 Task: Change the configuration of the roadmap layout of the mark's project to sort by "Reviewers" in ascending order.
Action: Mouse moved to (130, 88)
Screenshot: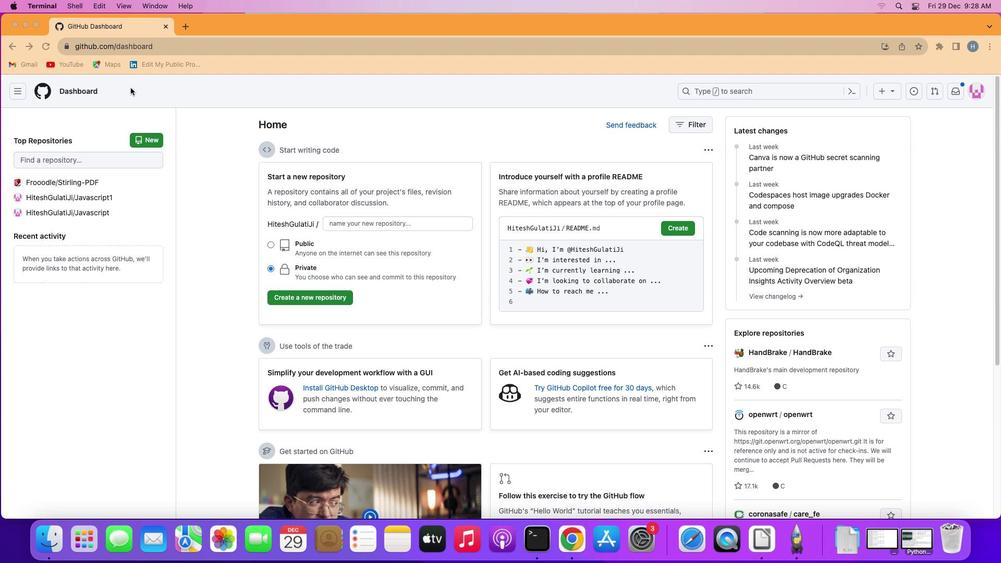 
Action: Mouse pressed left at (130, 88)
Screenshot: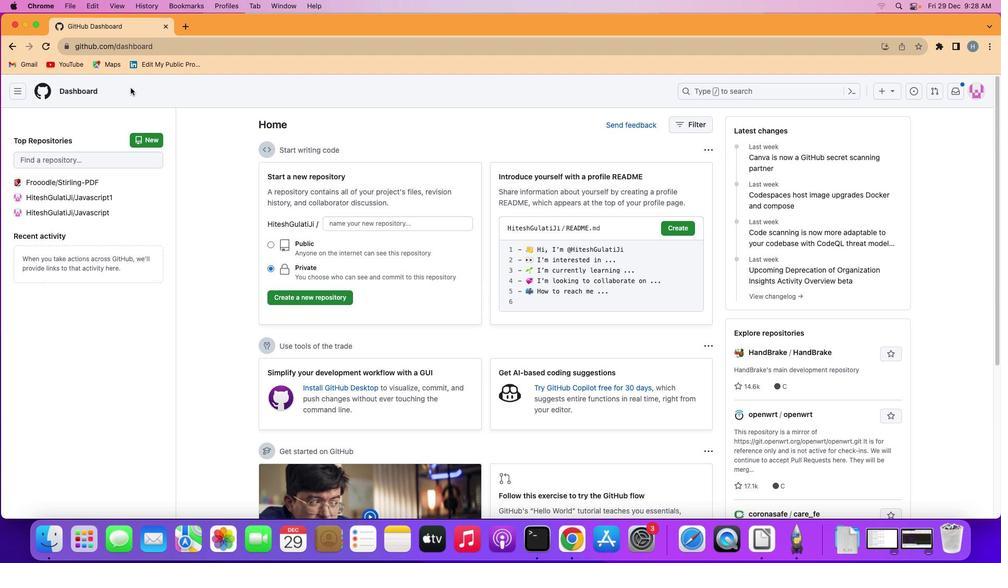 
Action: Mouse moved to (19, 87)
Screenshot: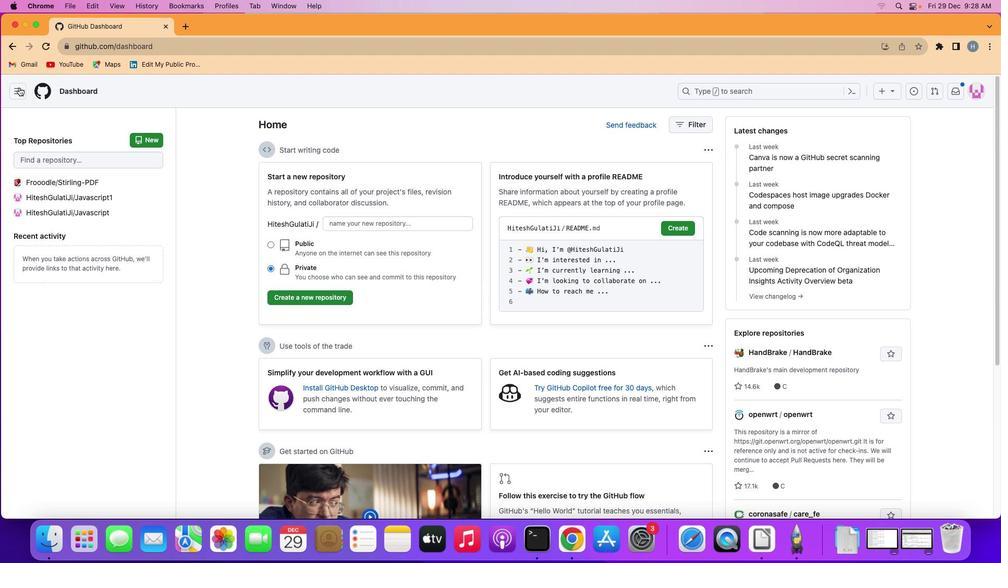 
Action: Mouse pressed left at (19, 87)
Screenshot: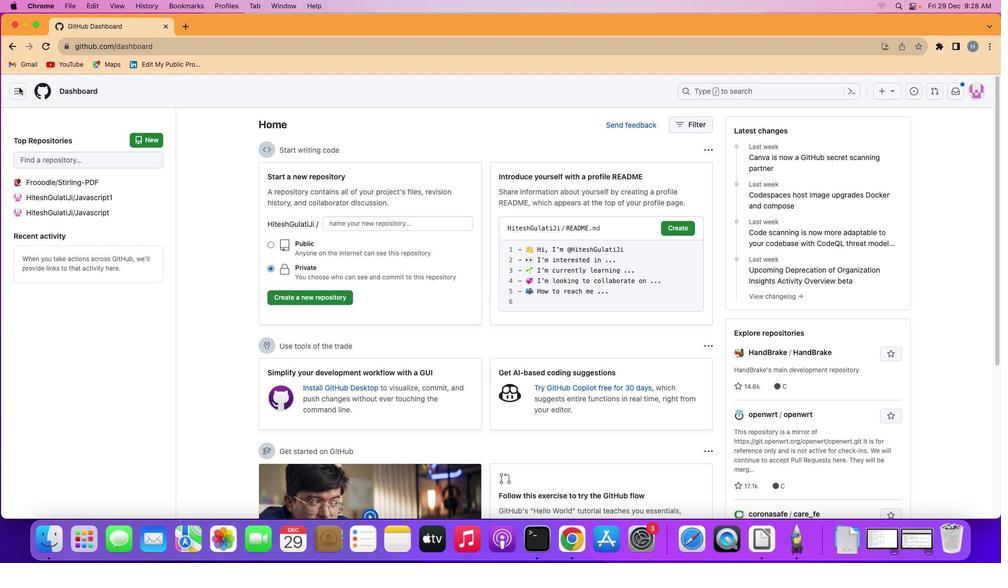 
Action: Mouse moved to (54, 160)
Screenshot: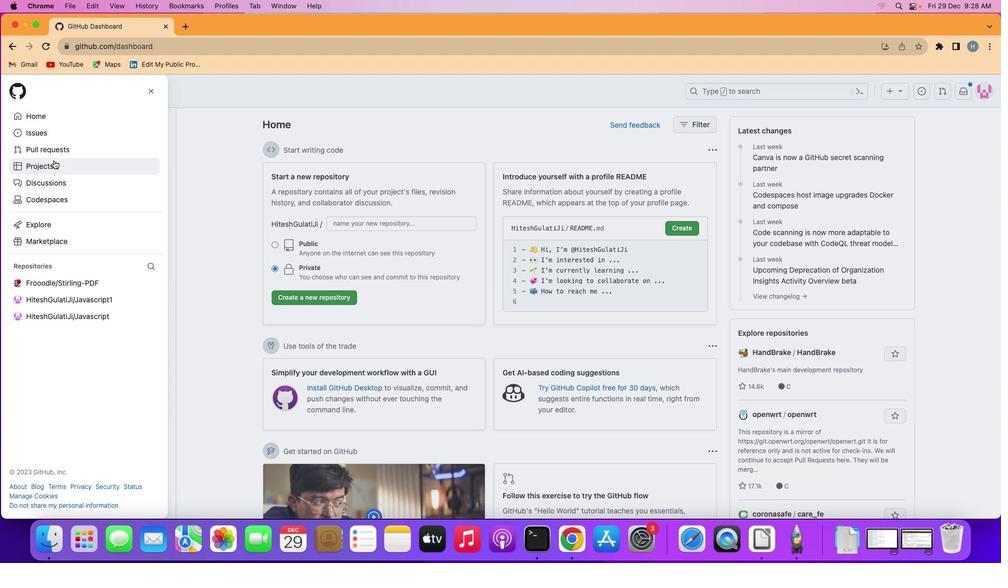 
Action: Mouse pressed left at (54, 160)
Screenshot: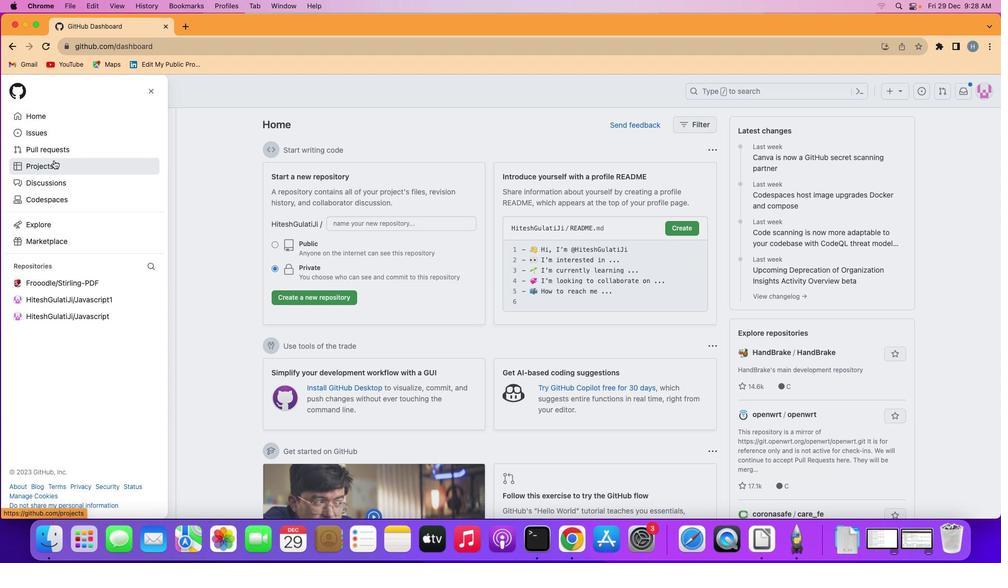 
Action: Mouse moved to (375, 190)
Screenshot: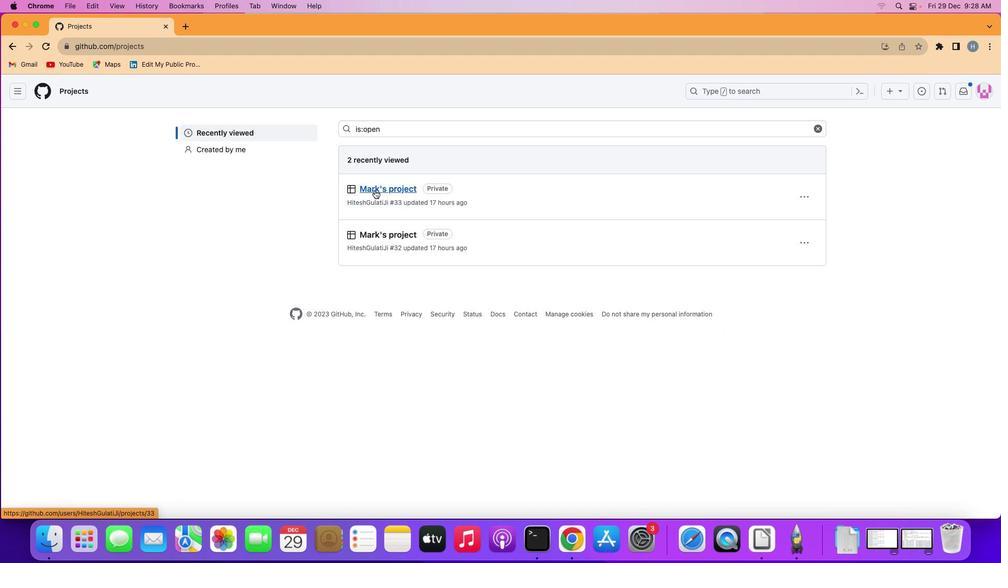 
Action: Mouse pressed left at (375, 190)
Screenshot: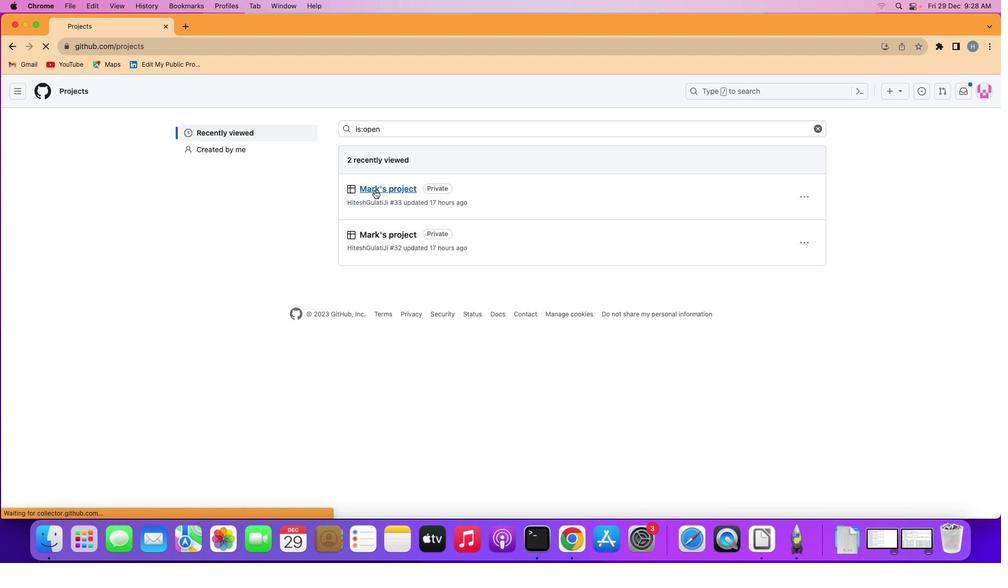 
Action: Mouse moved to (76, 139)
Screenshot: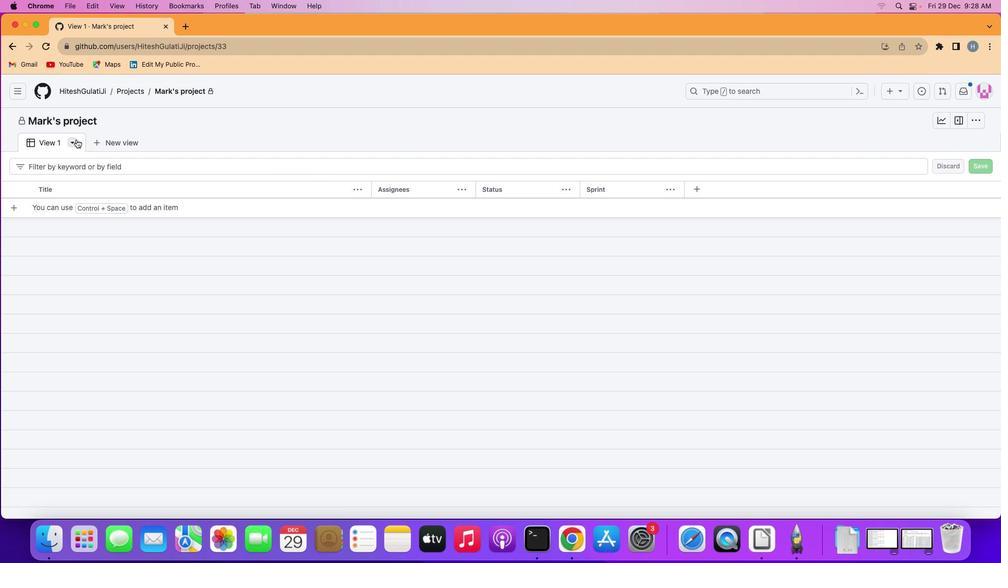 
Action: Mouse pressed left at (76, 139)
Screenshot: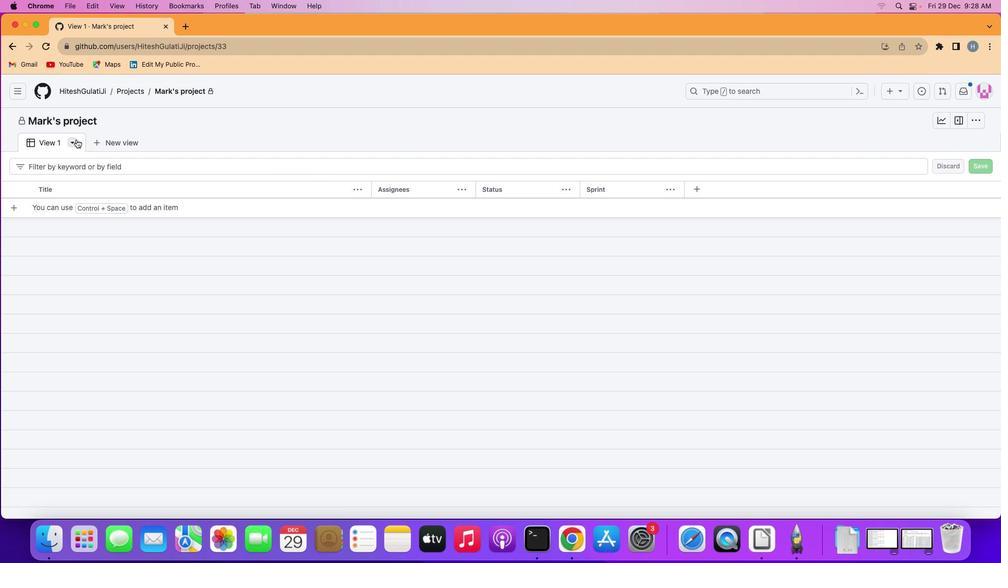 
Action: Mouse moved to (194, 178)
Screenshot: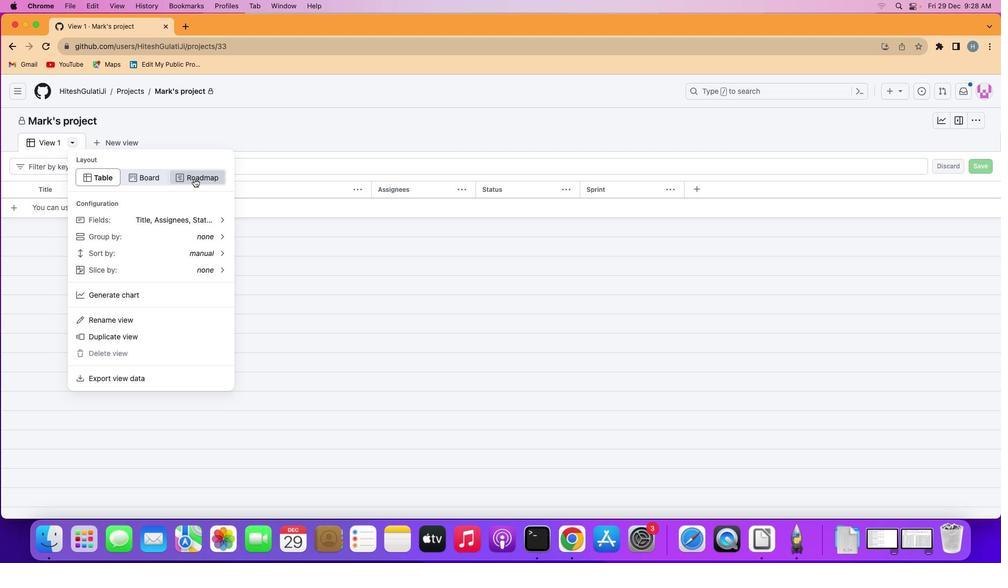 
Action: Mouse pressed left at (194, 178)
Screenshot: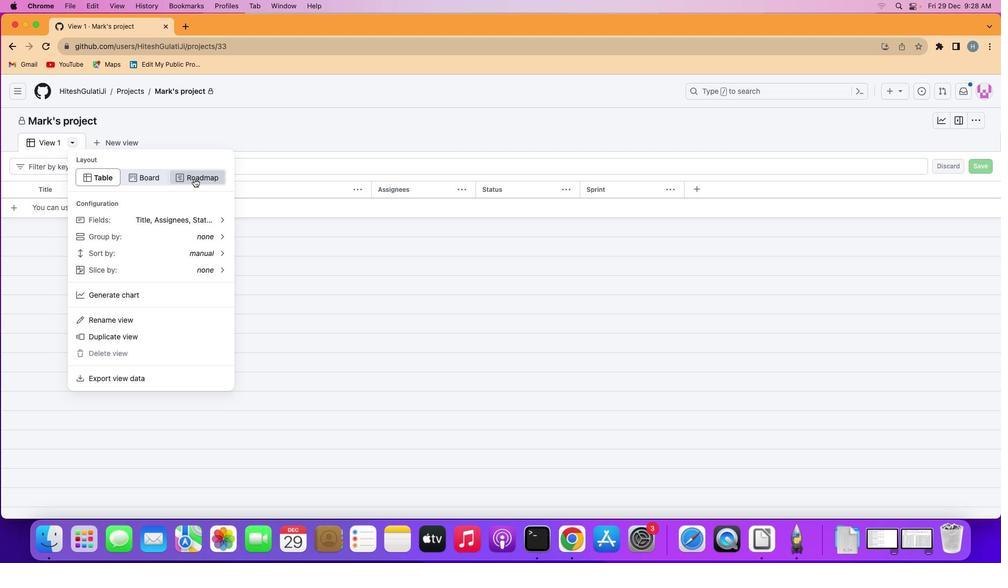 
Action: Mouse moved to (74, 142)
Screenshot: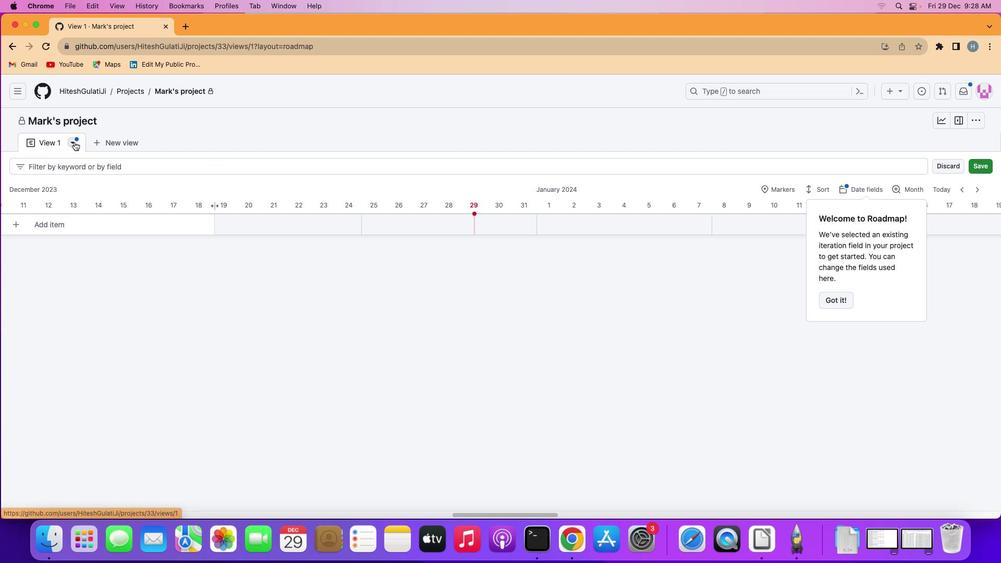 
Action: Mouse pressed left at (74, 142)
Screenshot: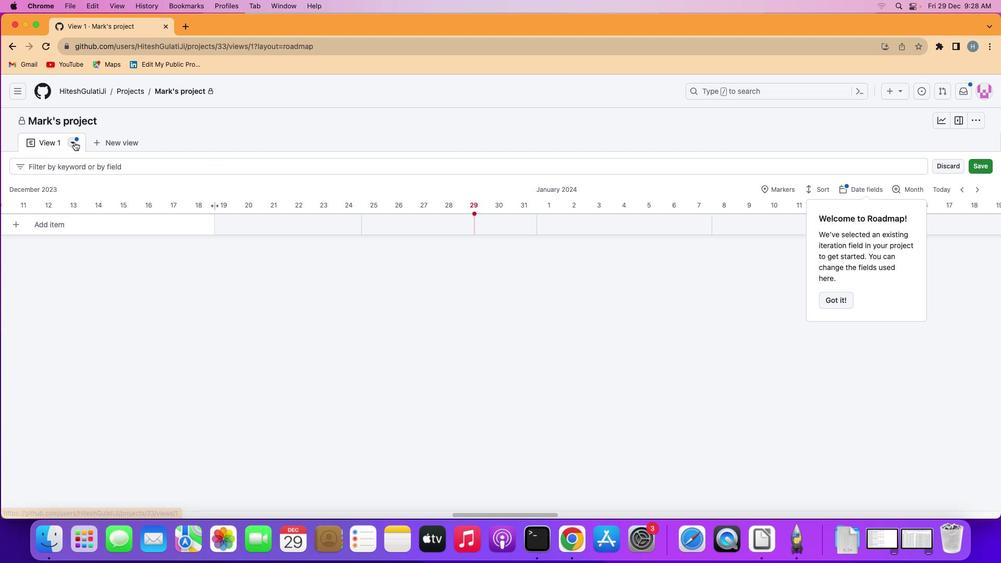 
Action: Mouse moved to (122, 253)
Screenshot: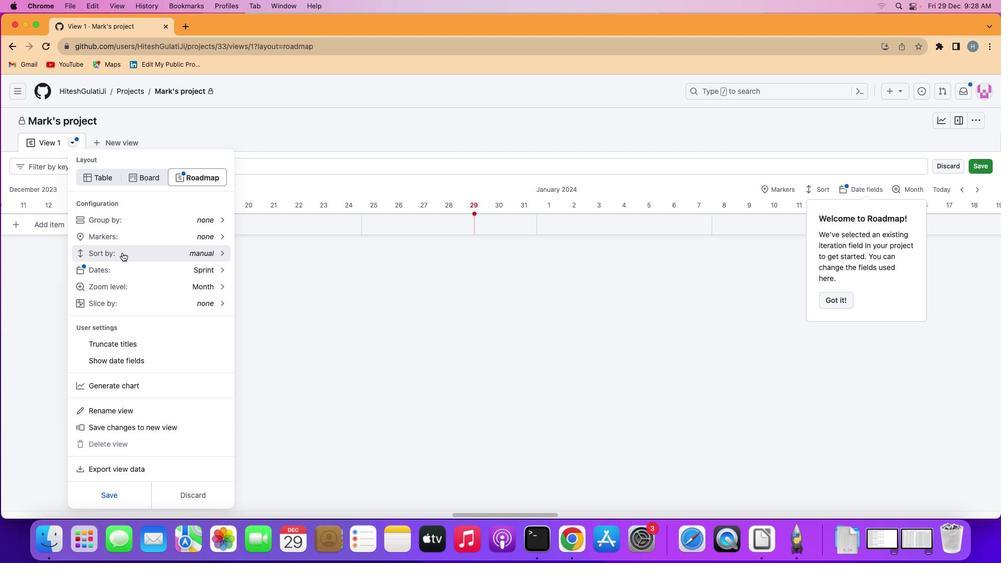 
Action: Mouse pressed left at (122, 253)
Screenshot: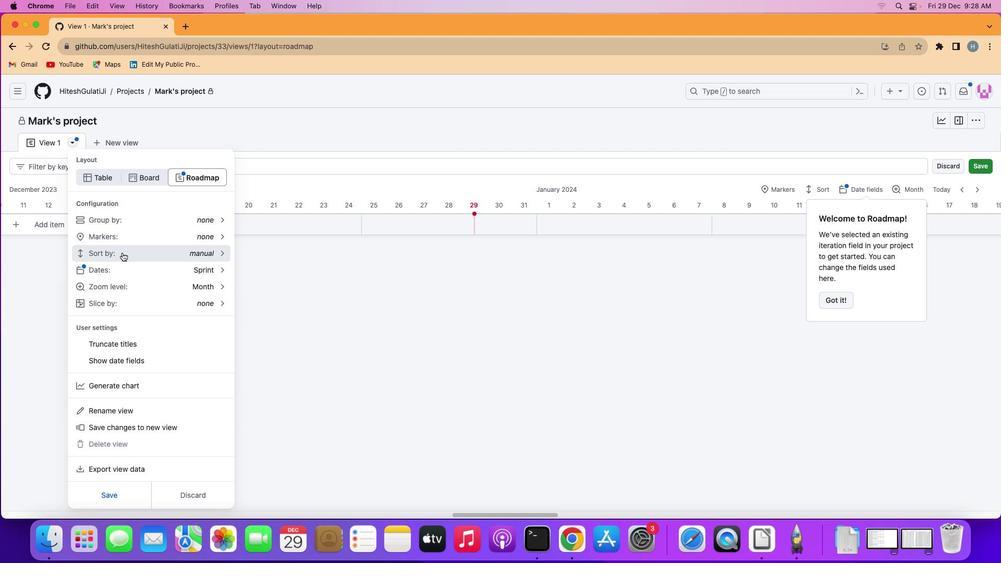 
Action: Mouse moved to (135, 276)
Screenshot: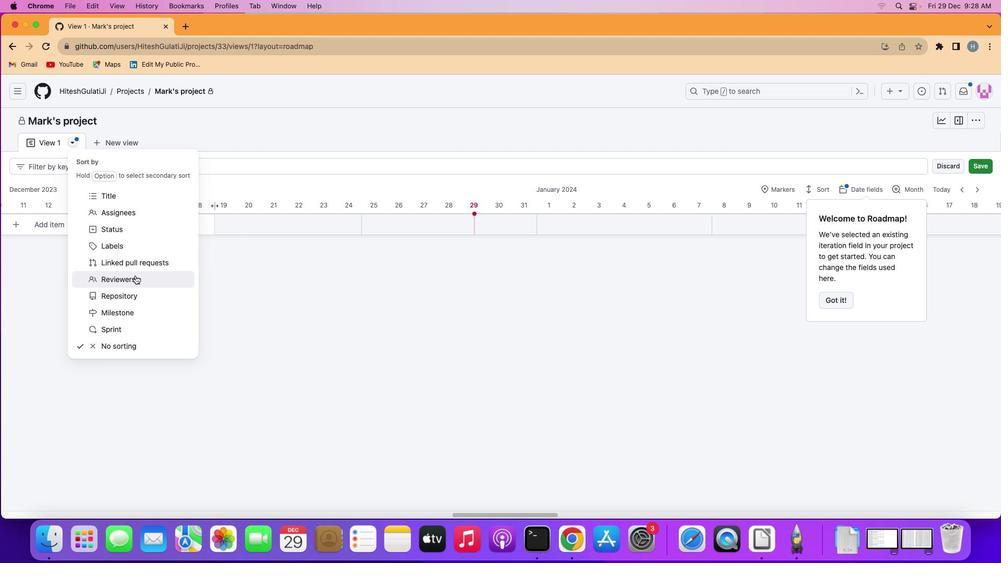 
Action: Mouse pressed left at (135, 276)
Screenshot: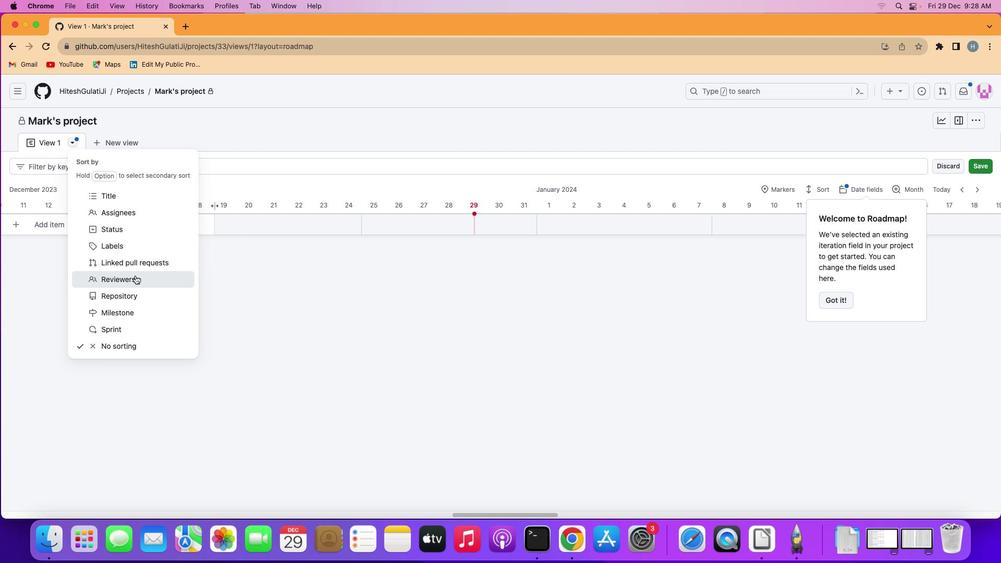 
Action: Mouse moved to (242, 269)
Screenshot: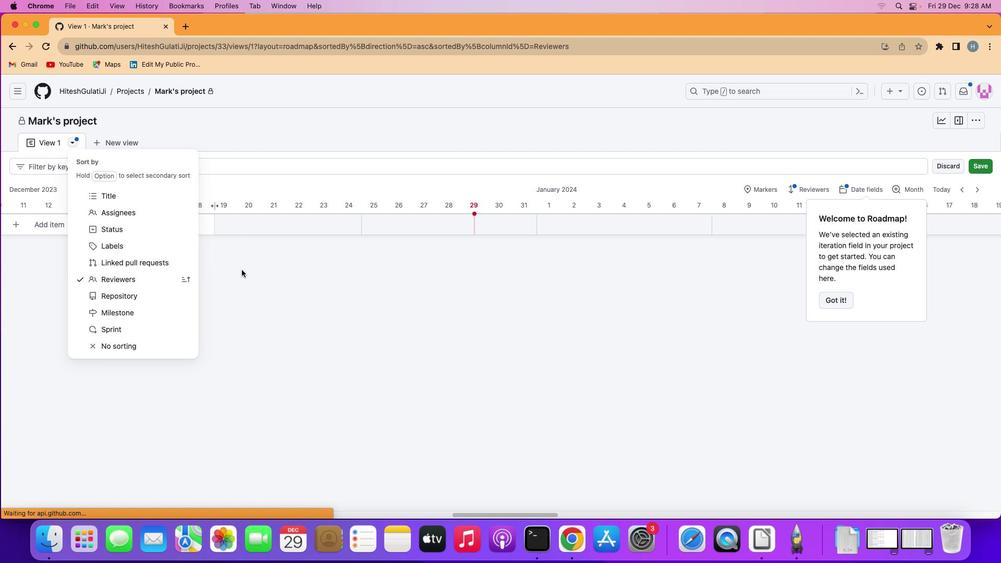 
